 Task: Add the task  Develop a new customer relationship management (CRM) system to the section Agile Alliance in the project AgileAvail and add a Due Date to the respective task as 2023/11/23
Action: Mouse moved to (83, 438)
Screenshot: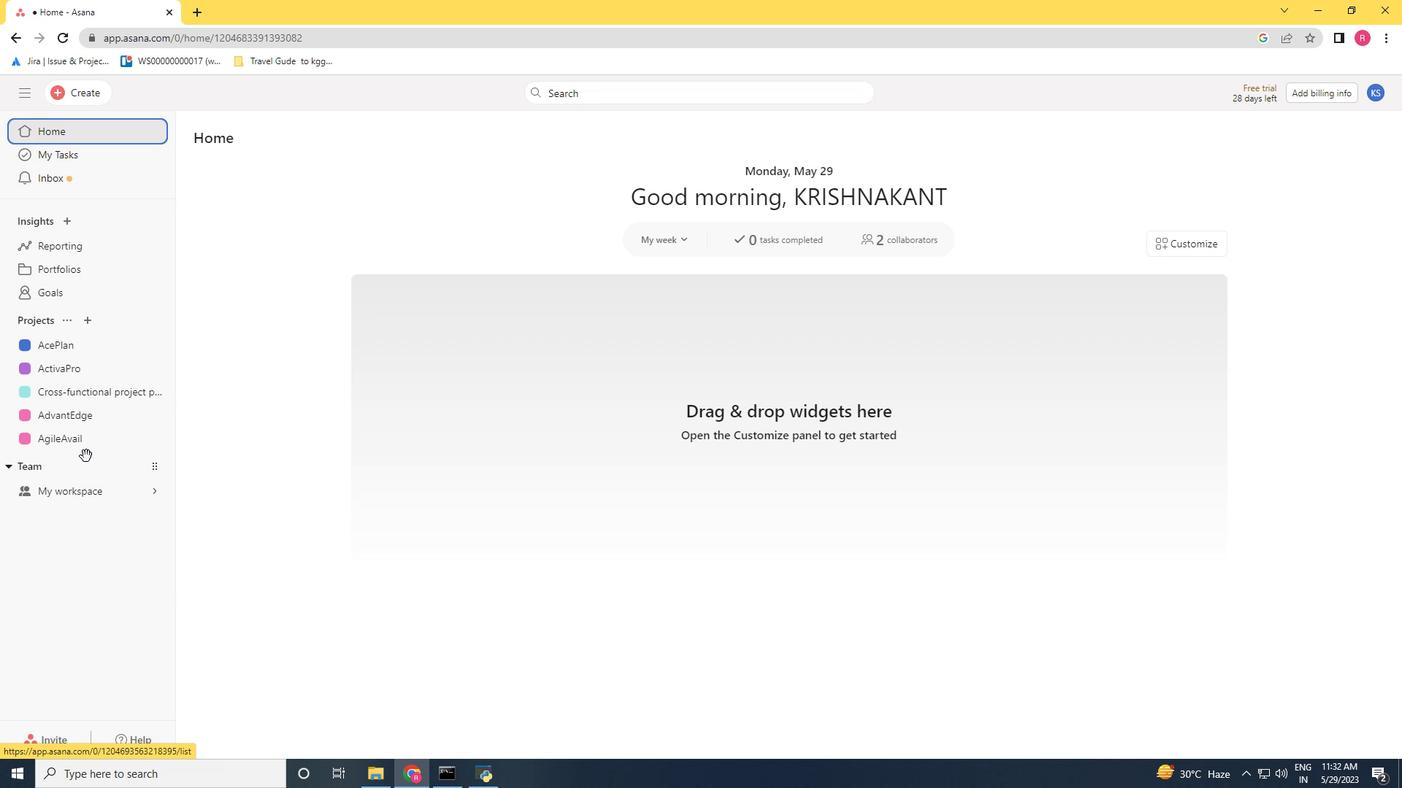 
Action: Mouse pressed left at (83, 438)
Screenshot: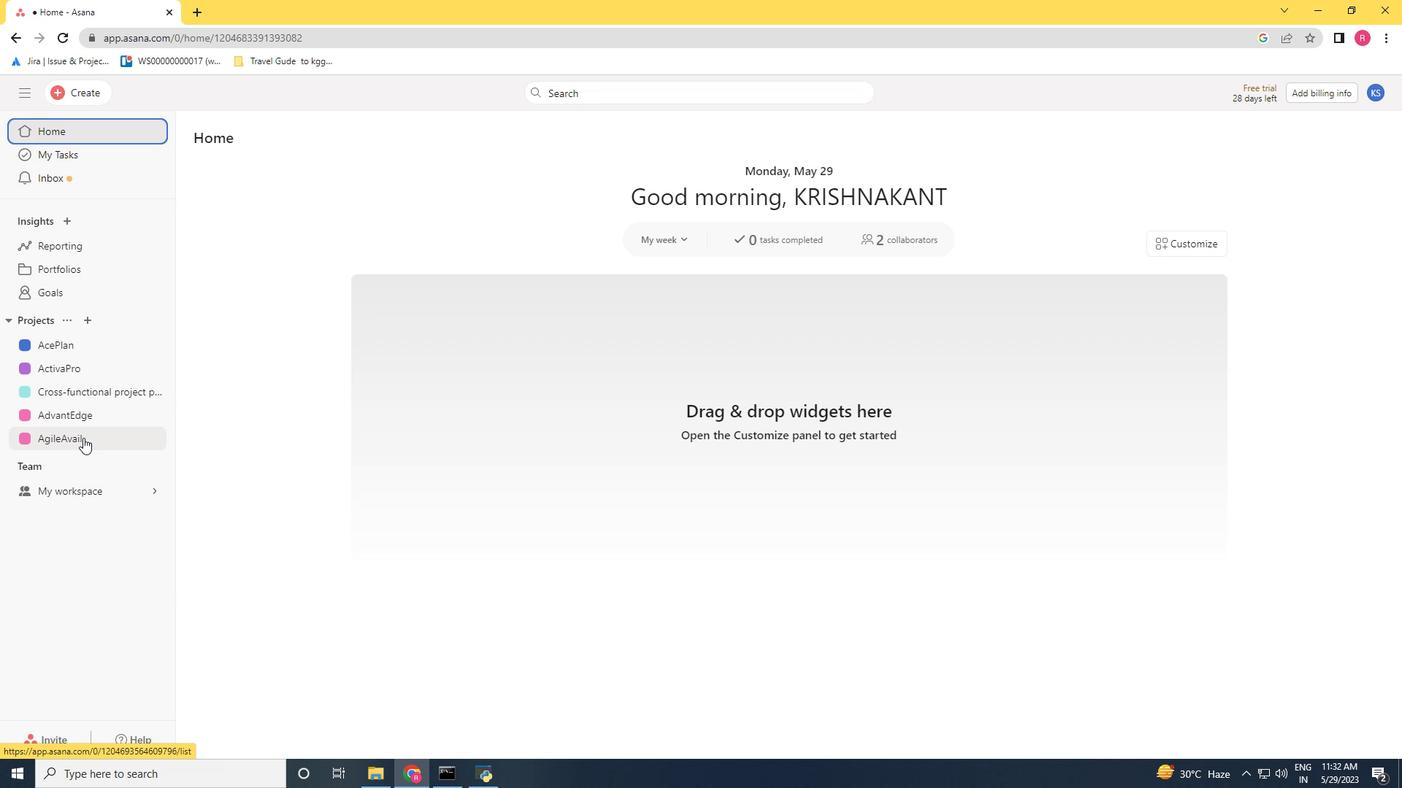 
Action: Mouse moved to (592, 659)
Screenshot: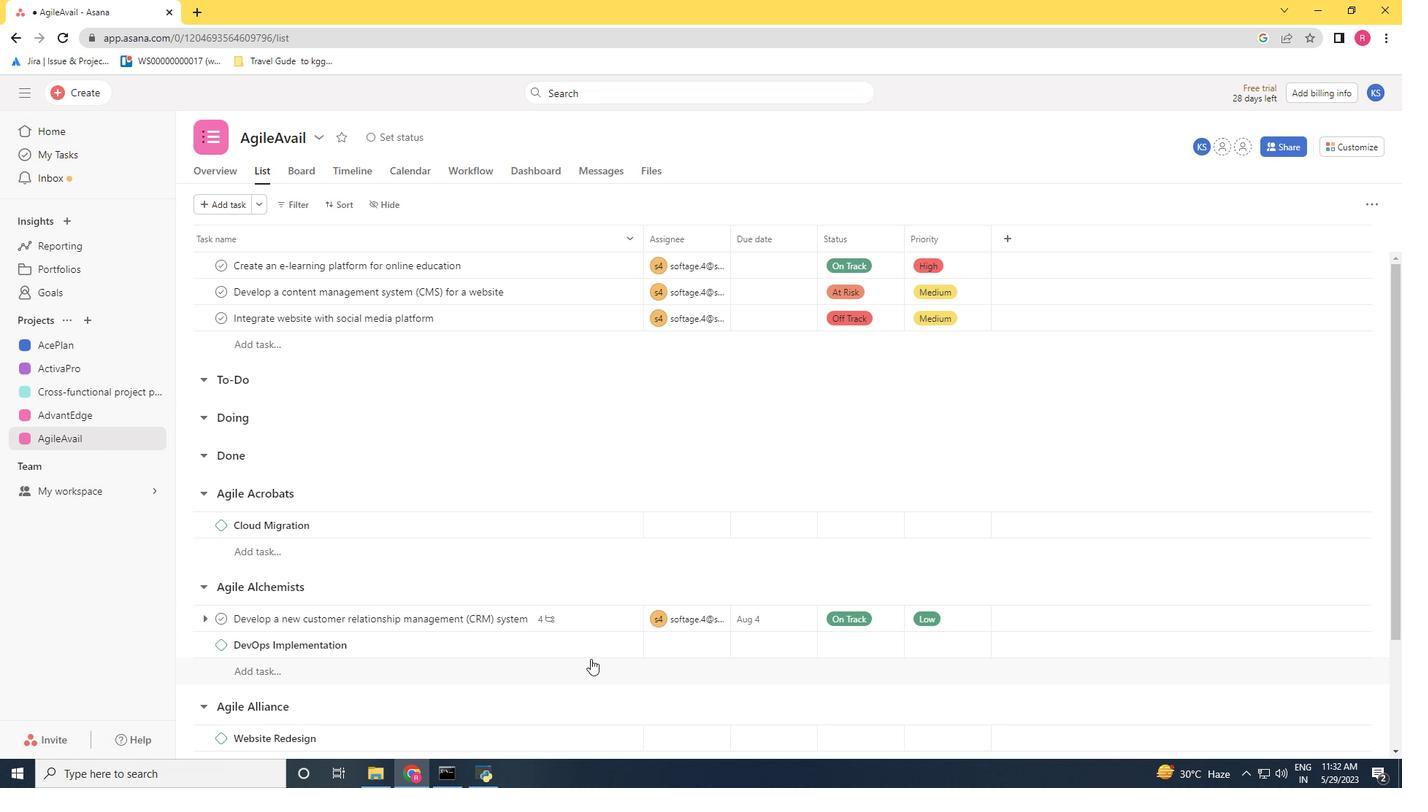 
Action: Mouse scrolled (592, 658) with delta (0, 0)
Screenshot: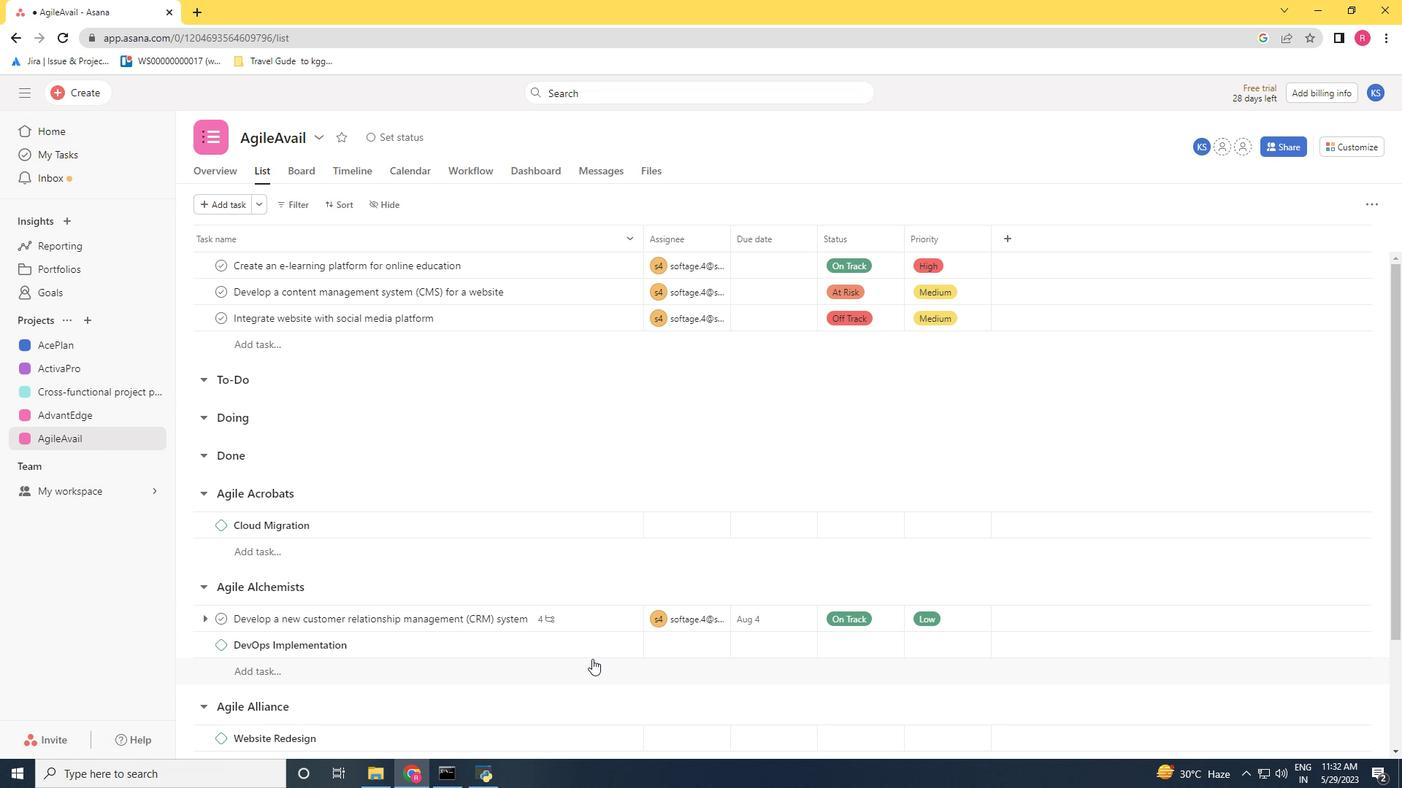 
Action: Mouse moved to (597, 547)
Screenshot: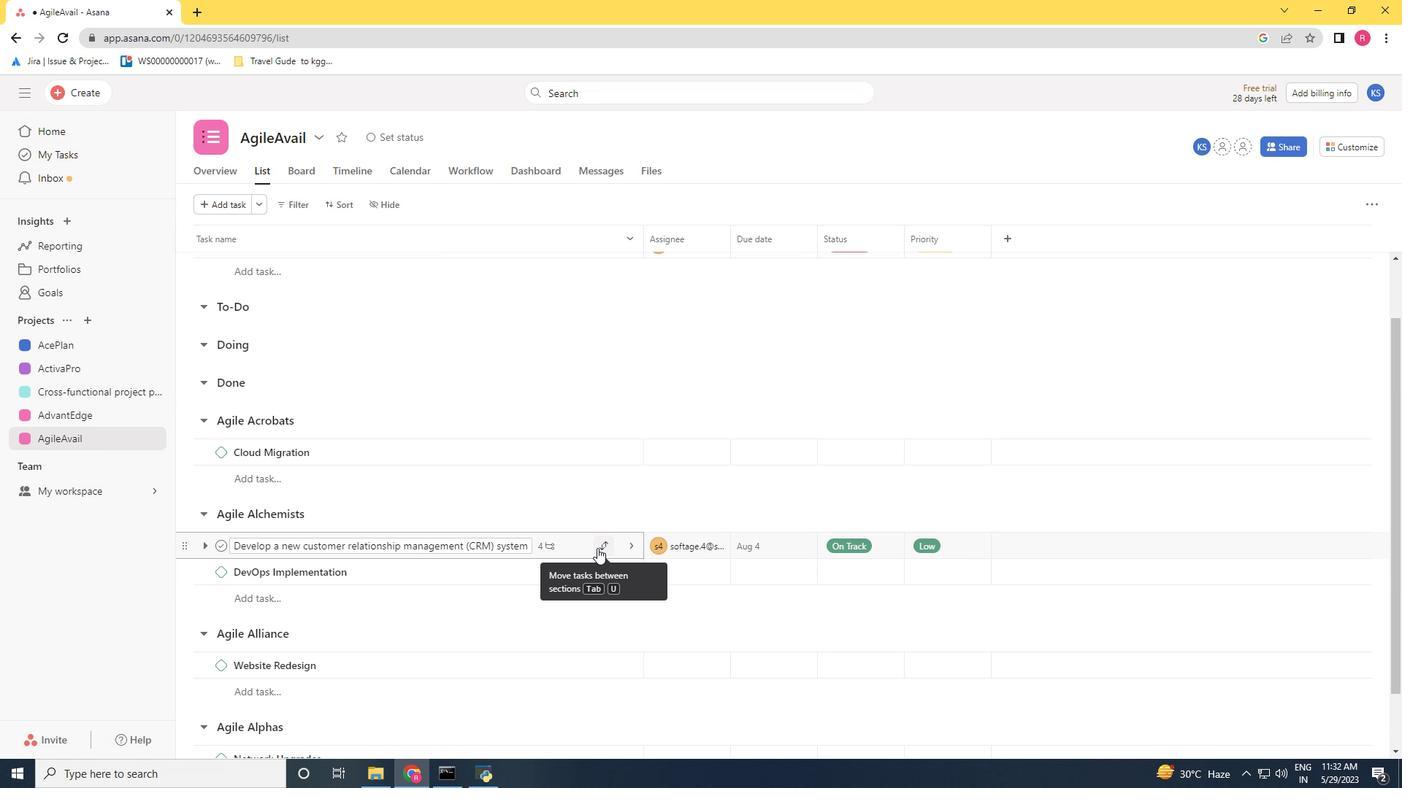 
Action: Mouse pressed left at (597, 547)
Screenshot: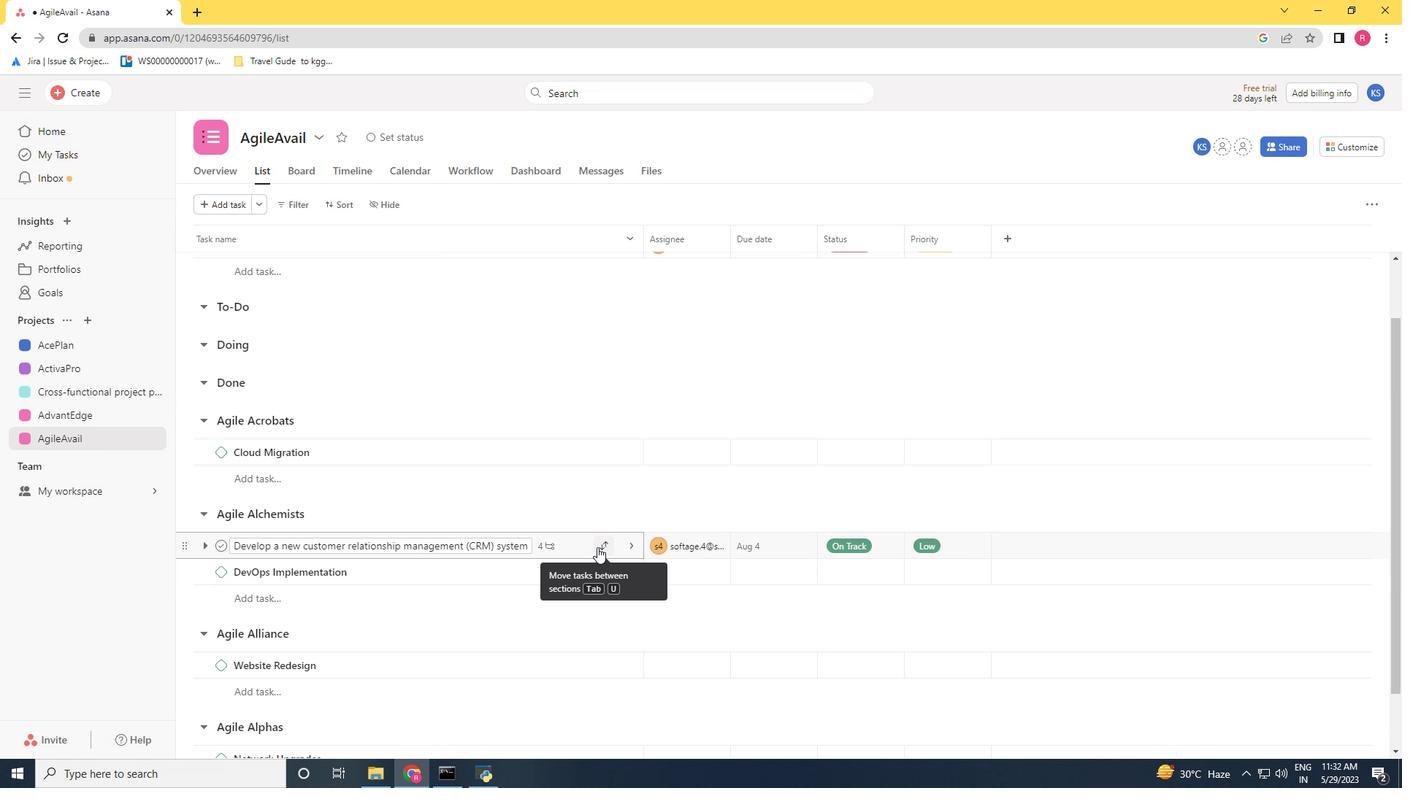 
Action: Mouse moved to (542, 491)
Screenshot: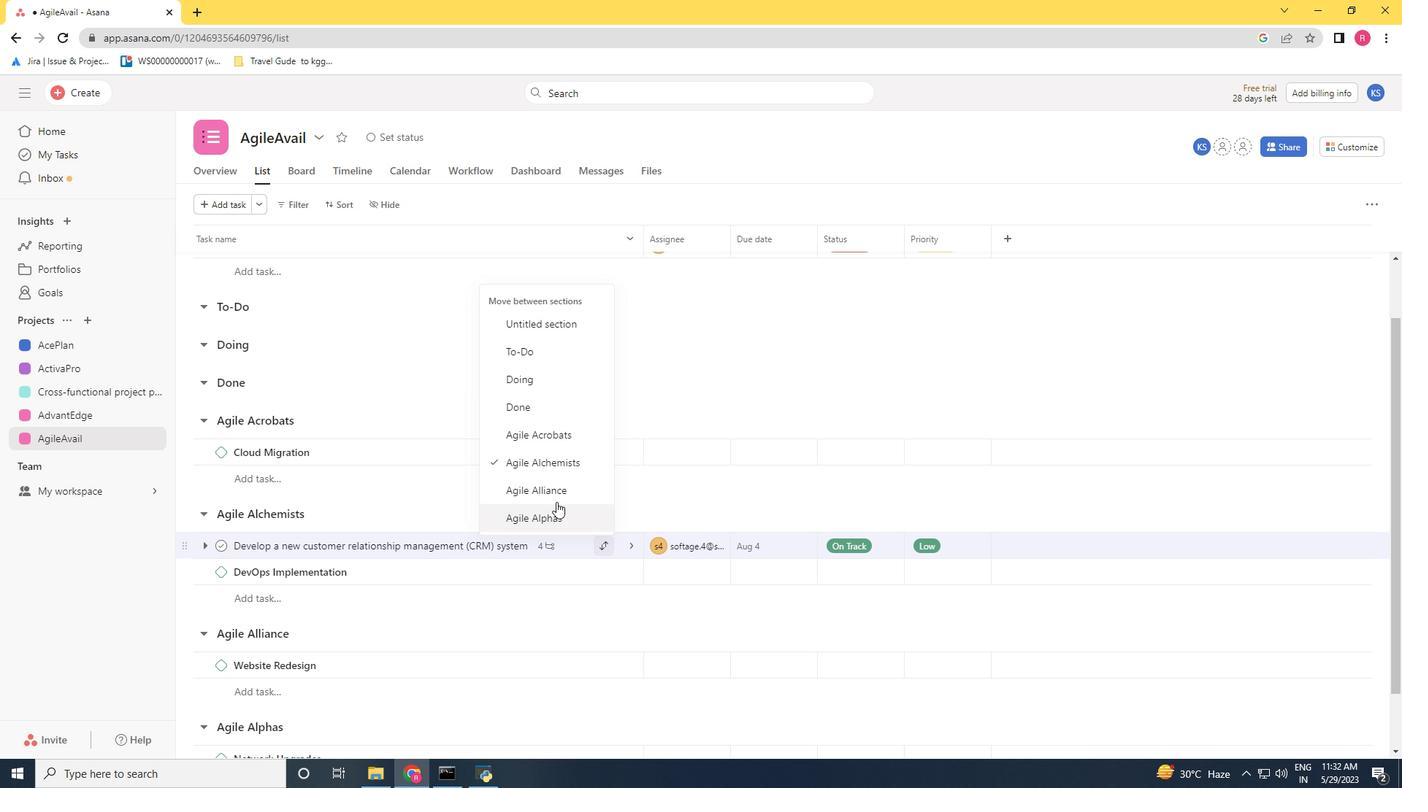 
Action: Mouse pressed left at (542, 491)
Screenshot: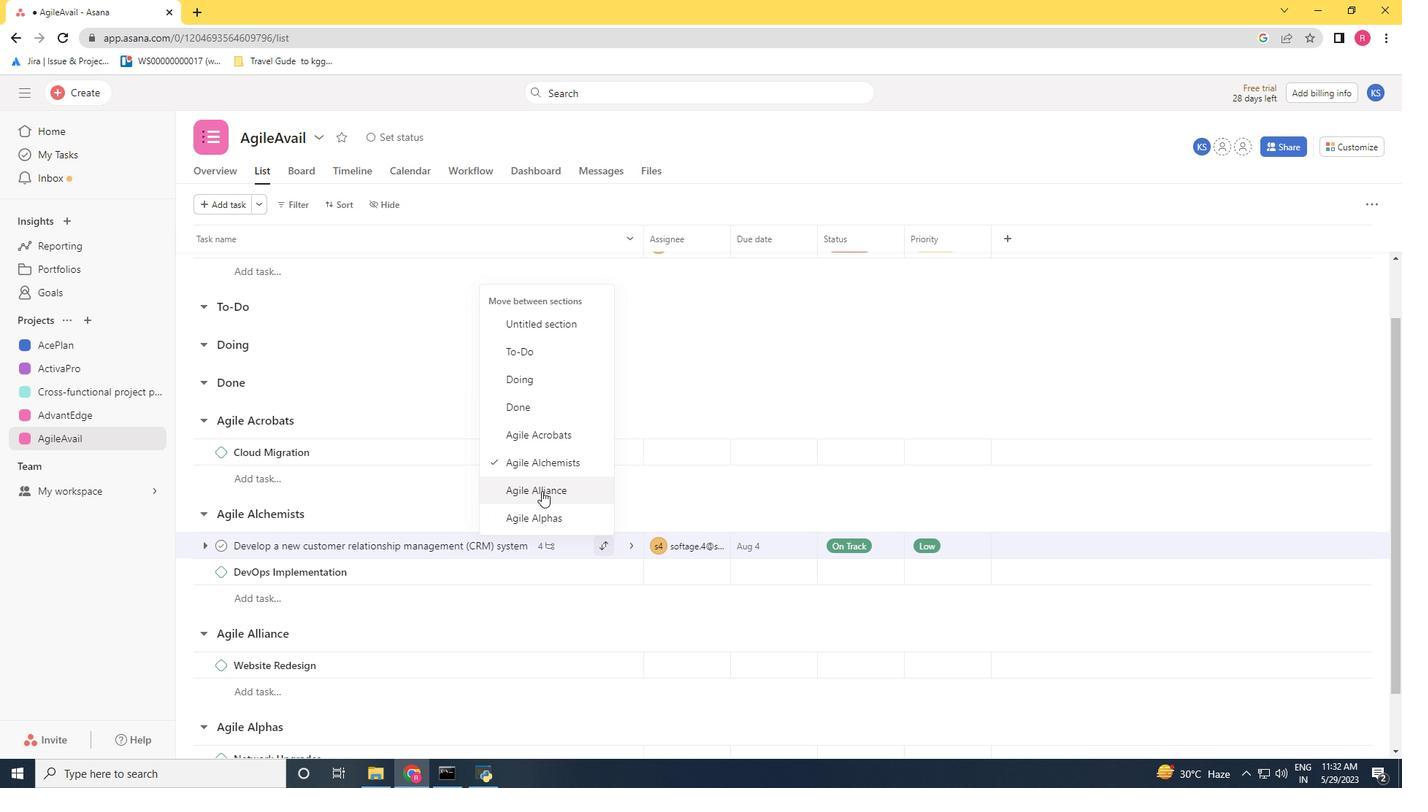 
Action: Mouse moved to (805, 640)
Screenshot: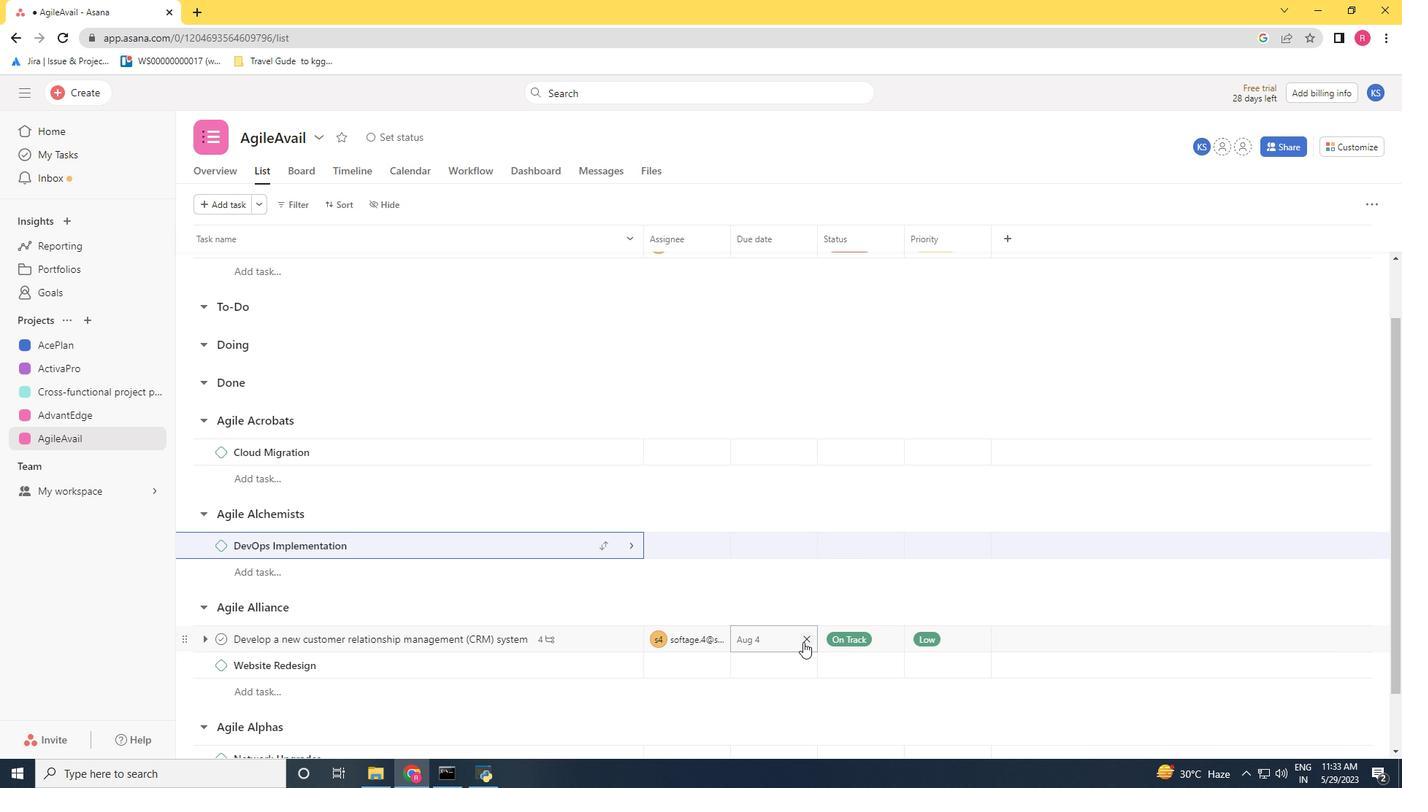 
Action: Mouse pressed left at (805, 640)
Screenshot: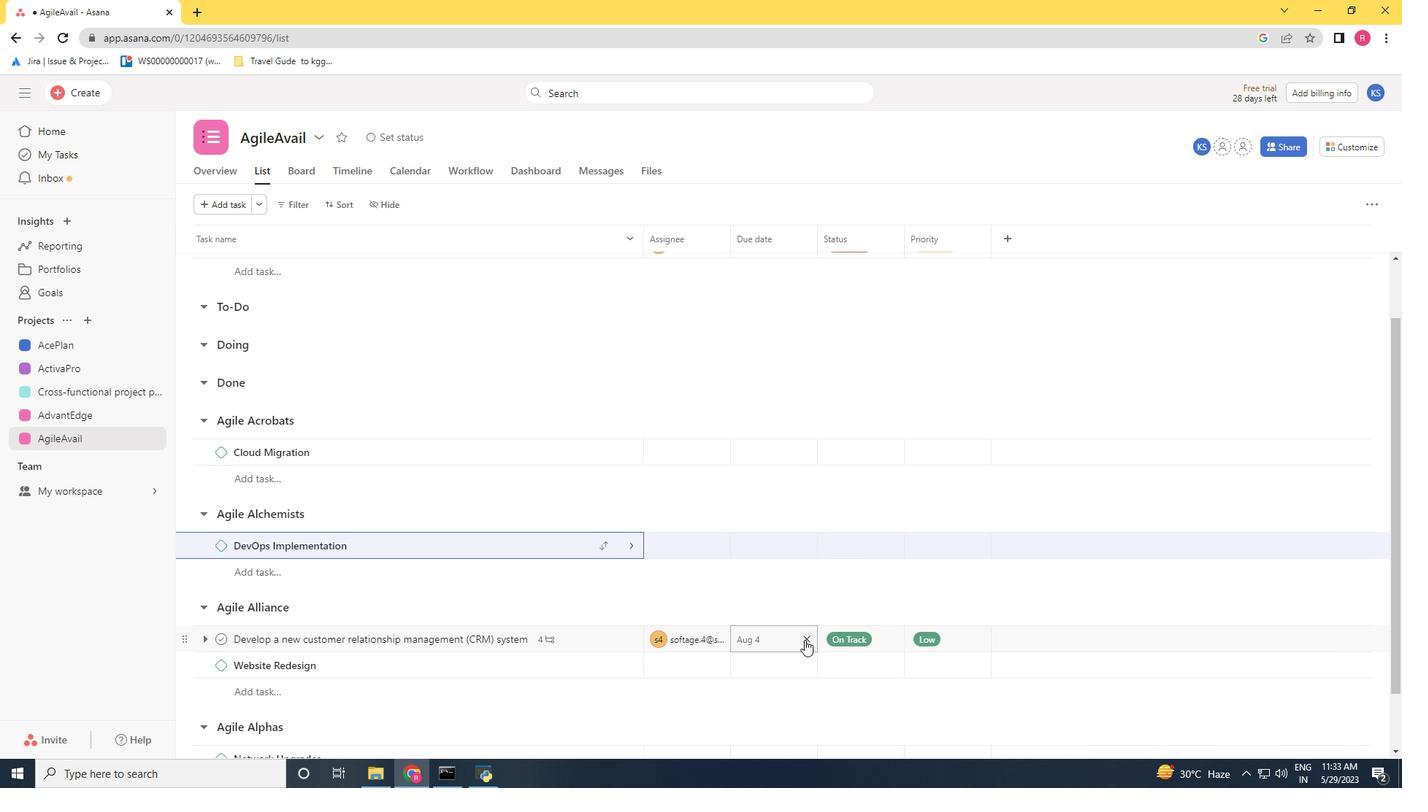 
Action: Mouse moved to (750, 641)
Screenshot: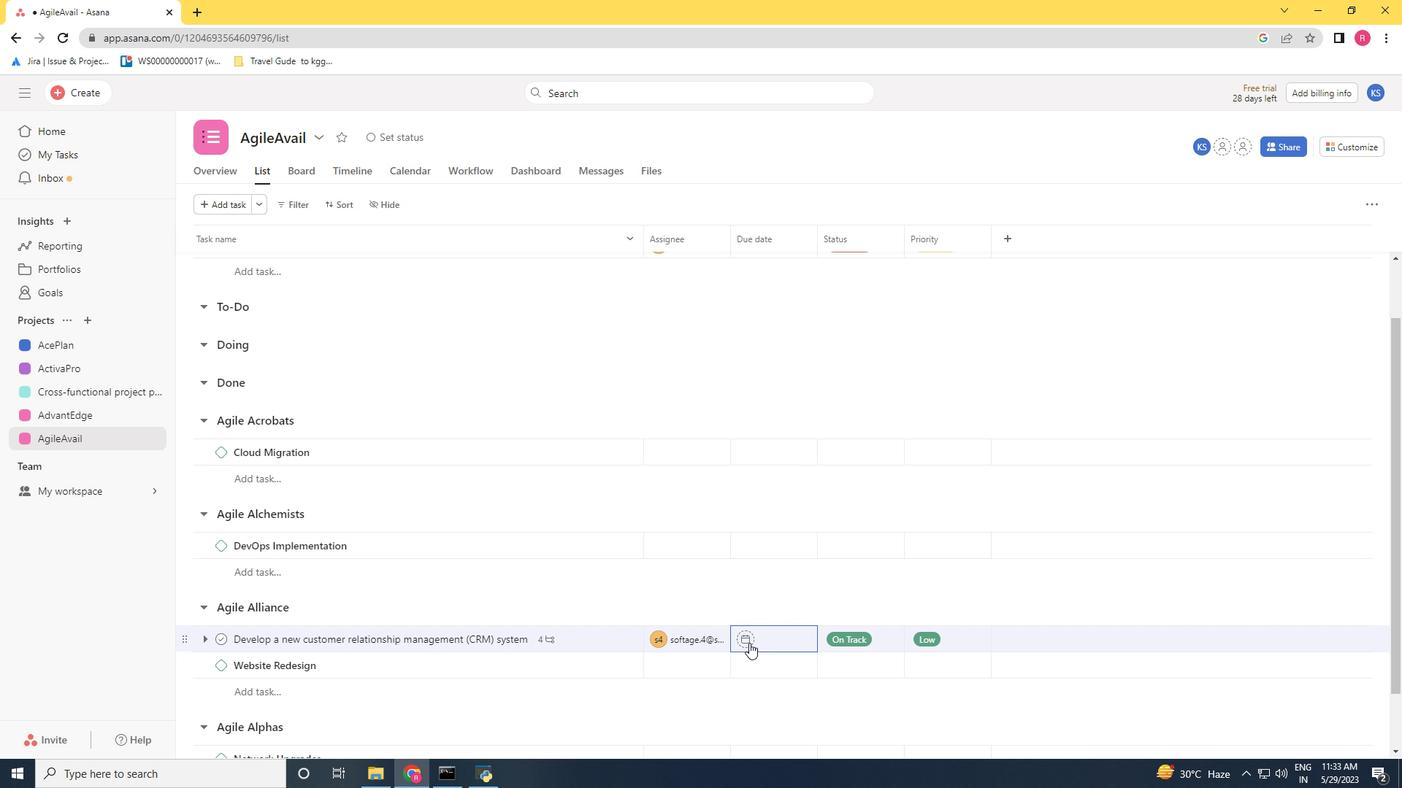 
Action: Mouse pressed left at (750, 641)
Screenshot: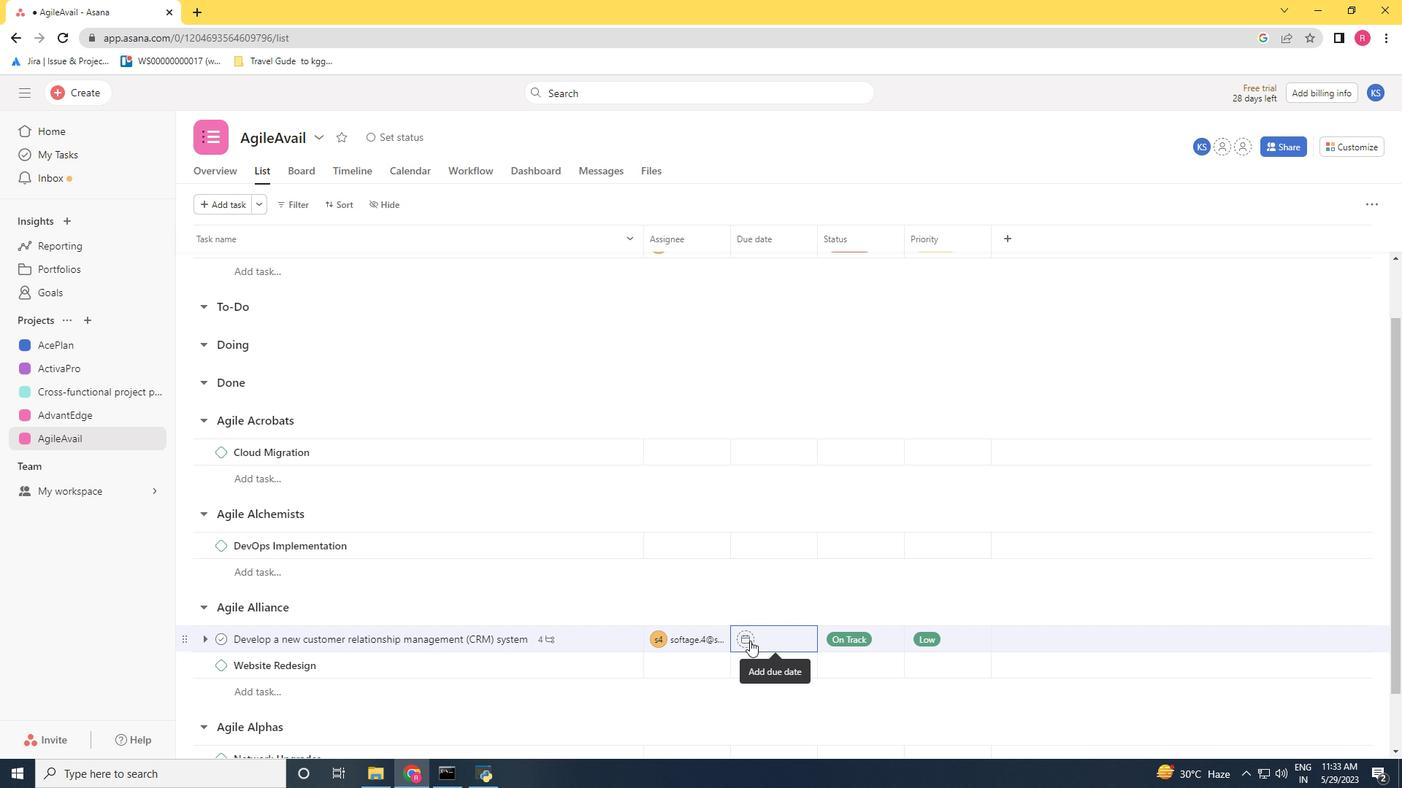 
Action: Mouse moved to (918, 410)
Screenshot: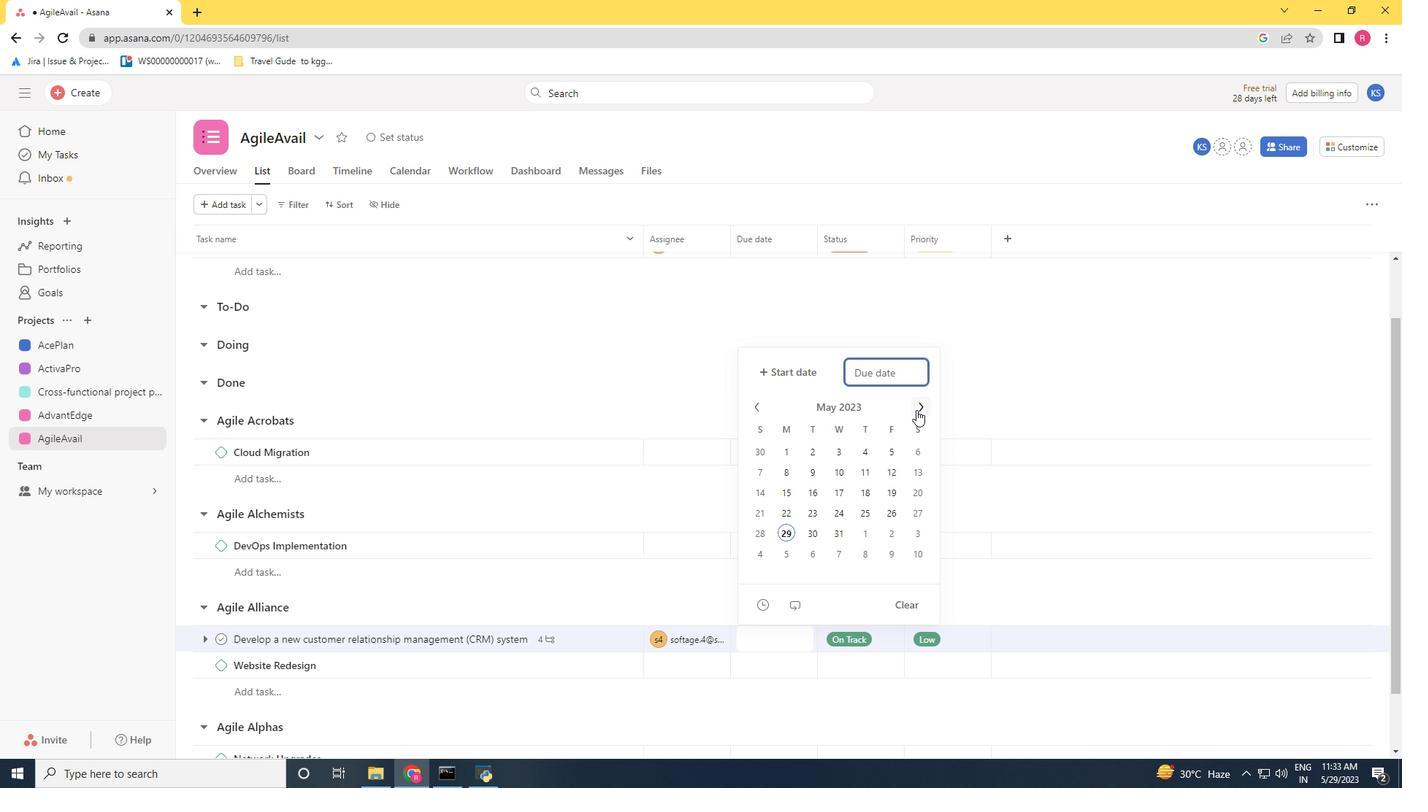 
Action: Mouse pressed left at (918, 410)
Screenshot: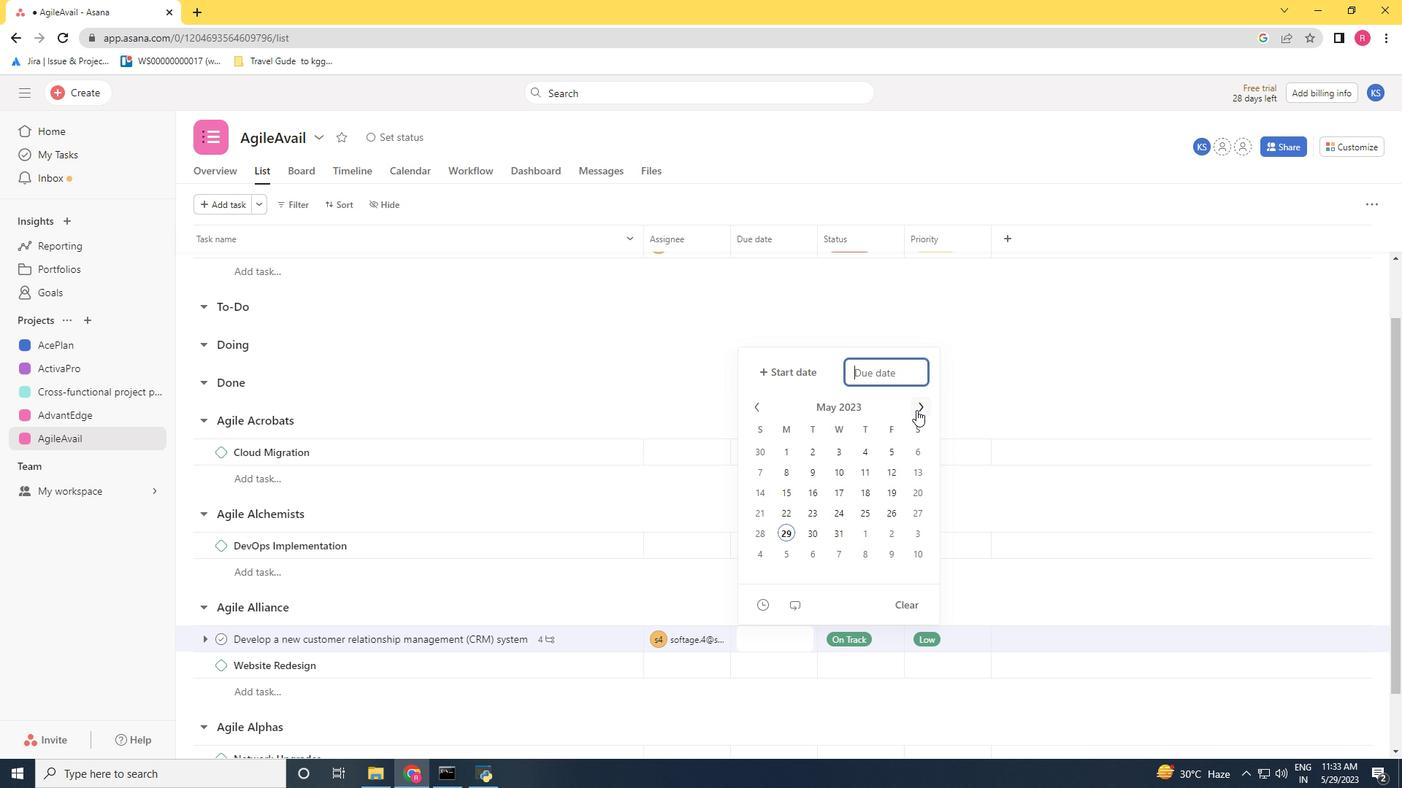 
Action: Mouse pressed left at (918, 410)
Screenshot: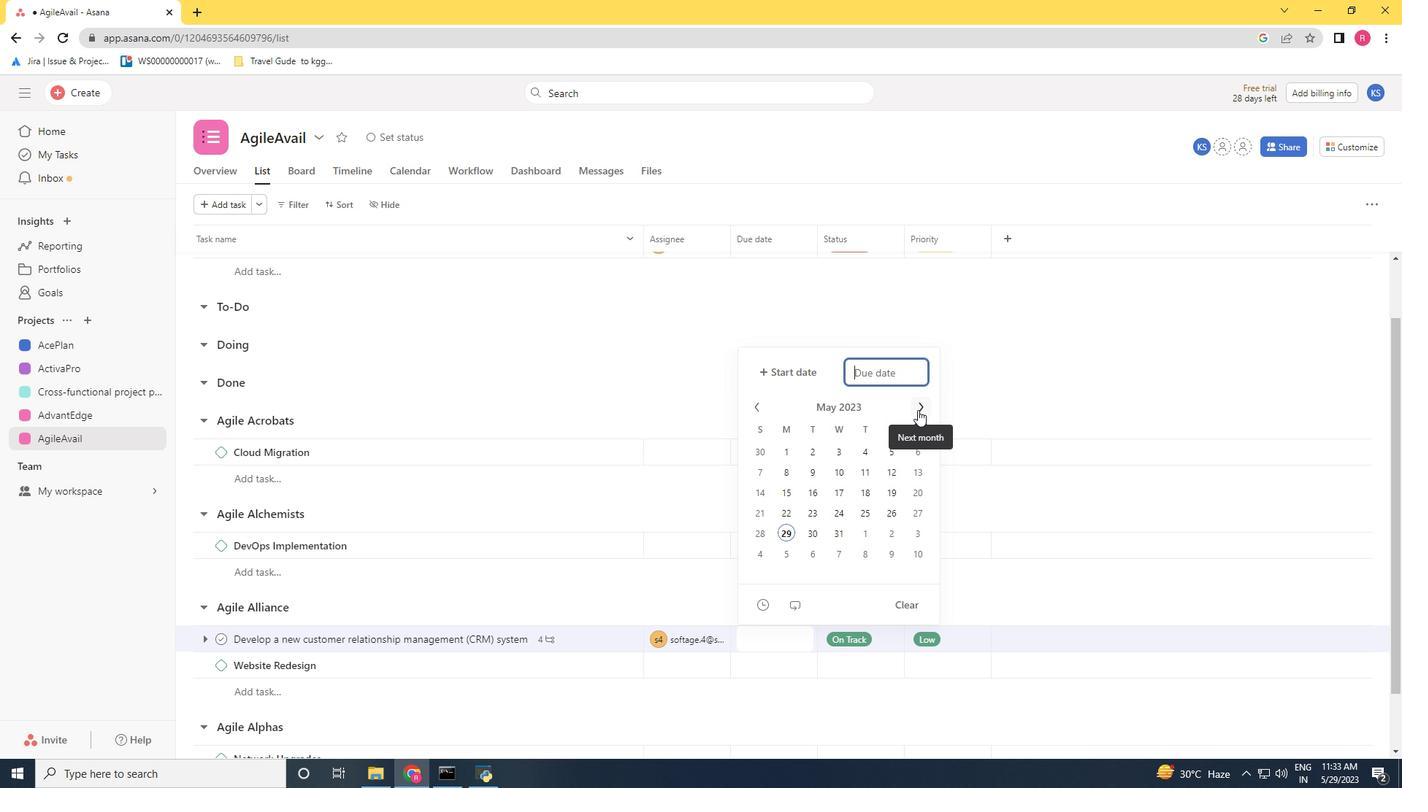 
Action: Mouse pressed left at (918, 410)
Screenshot: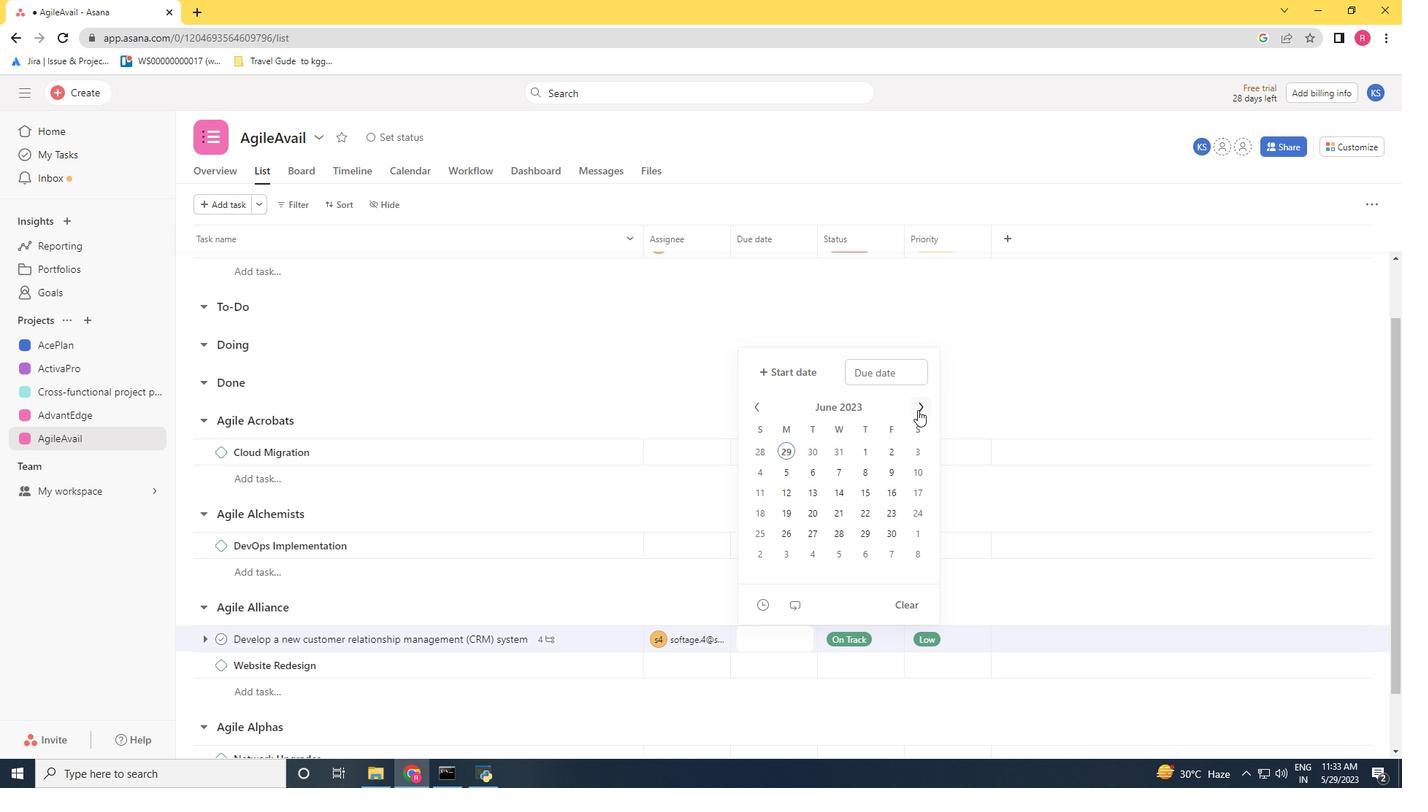 
Action: Mouse pressed left at (918, 410)
Screenshot: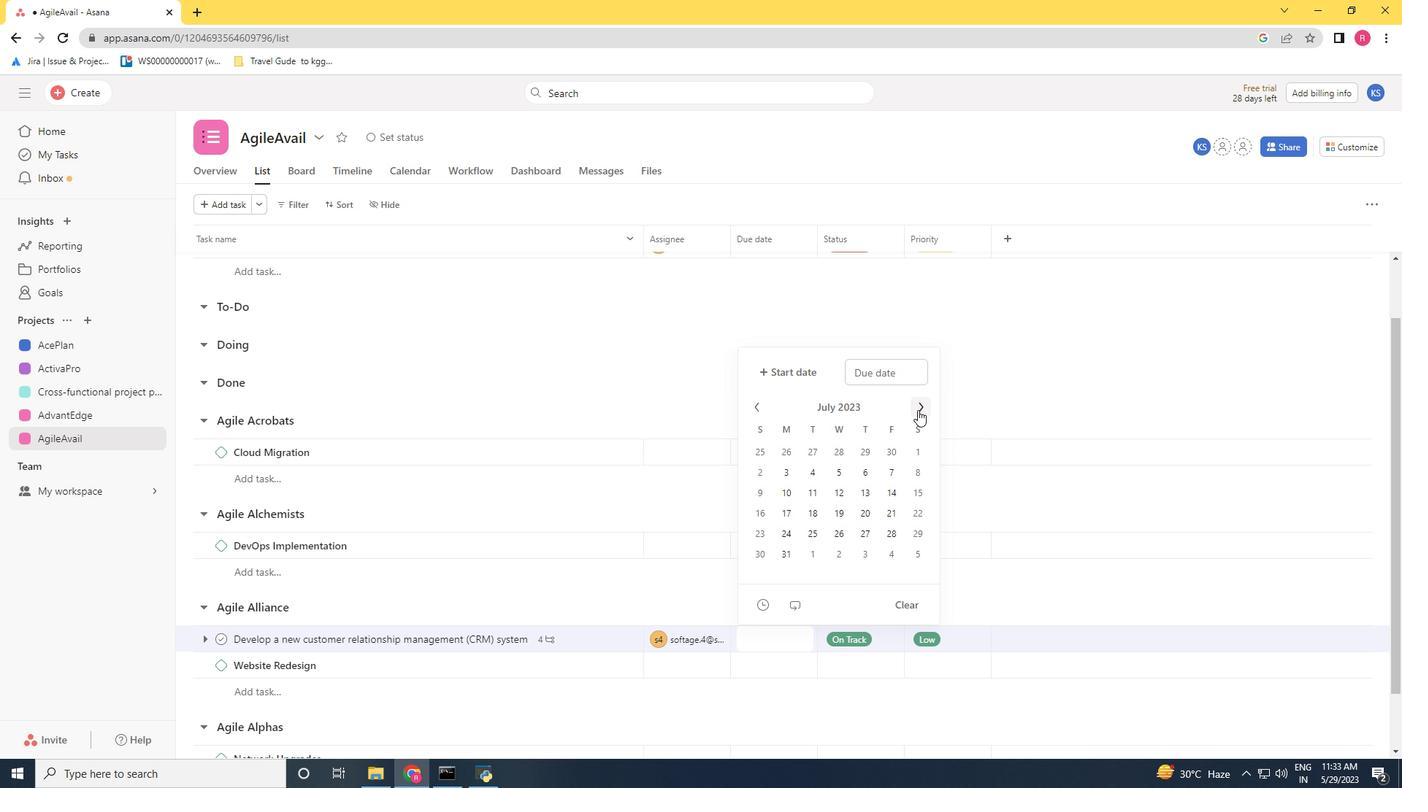 
Action: Mouse pressed left at (918, 410)
Screenshot: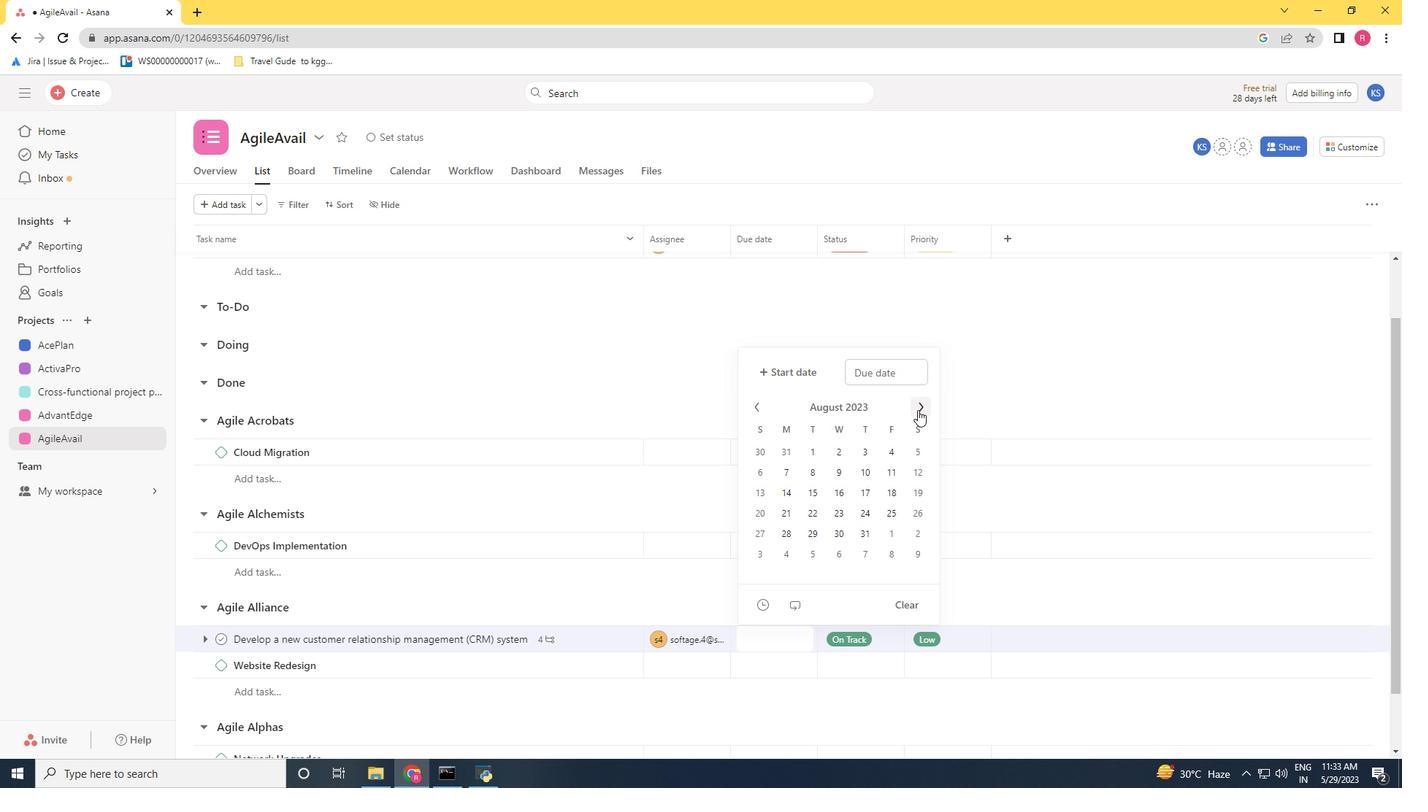 
Action: Mouse pressed left at (918, 410)
Screenshot: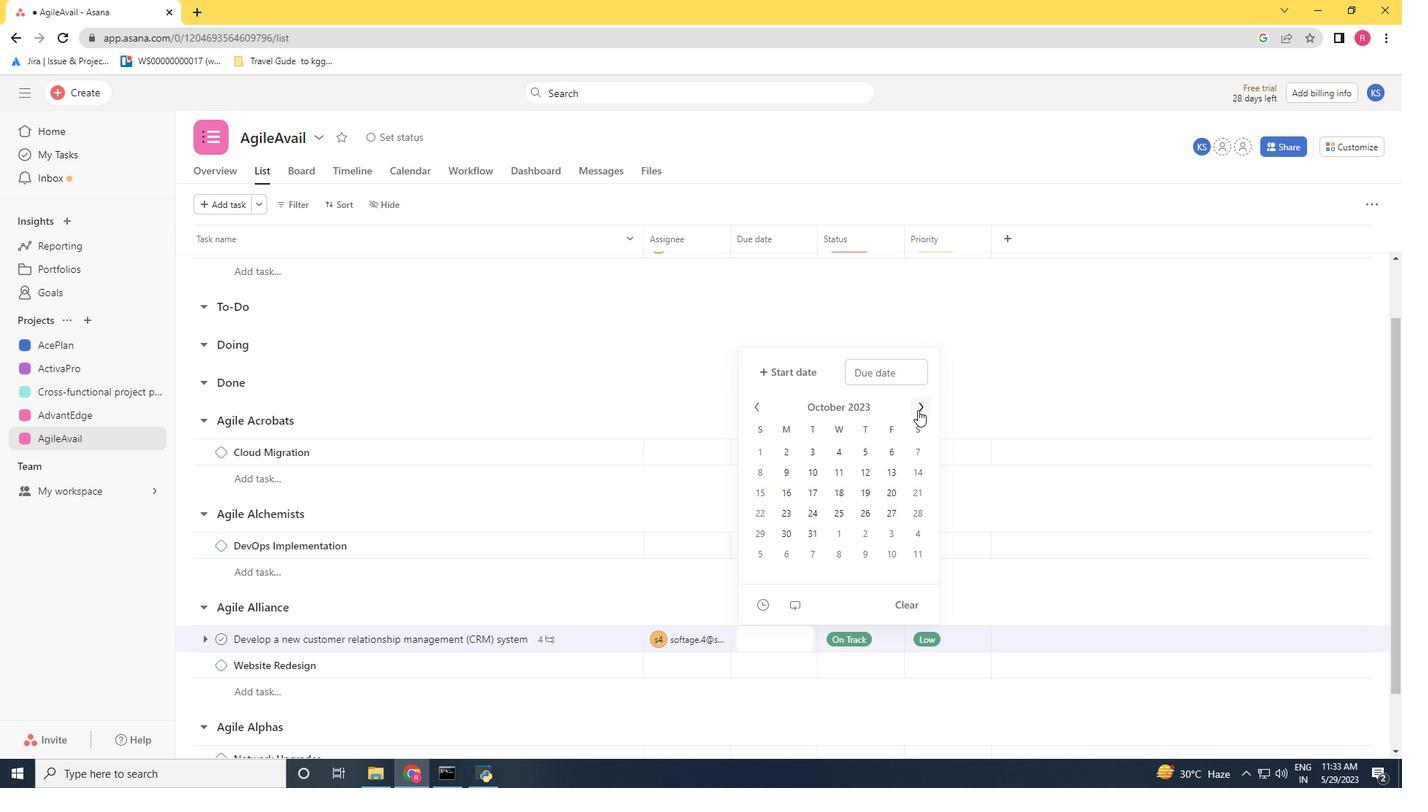 
Action: Mouse moved to (861, 512)
Screenshot: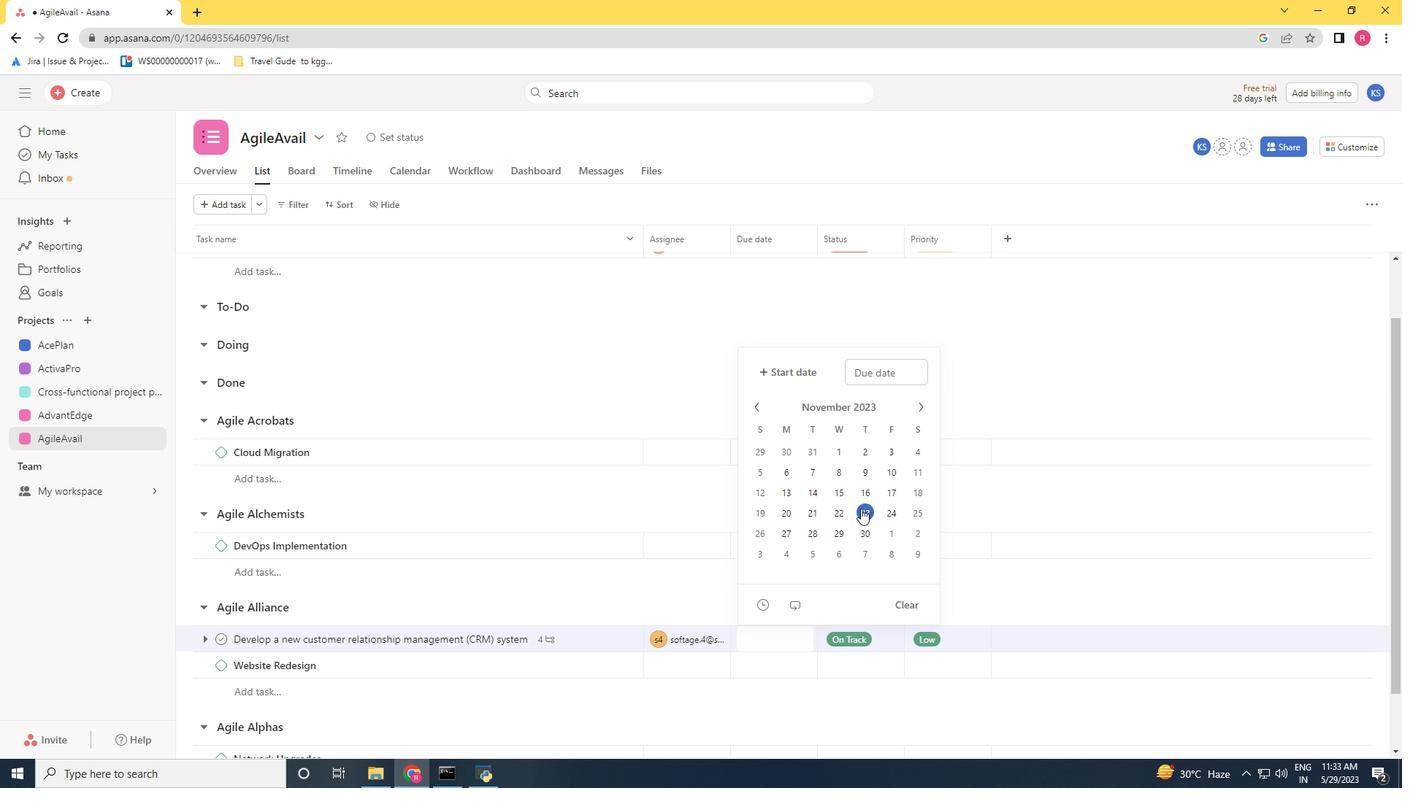 
Action: Mouse pressed left at (861, 512)
Screenshot: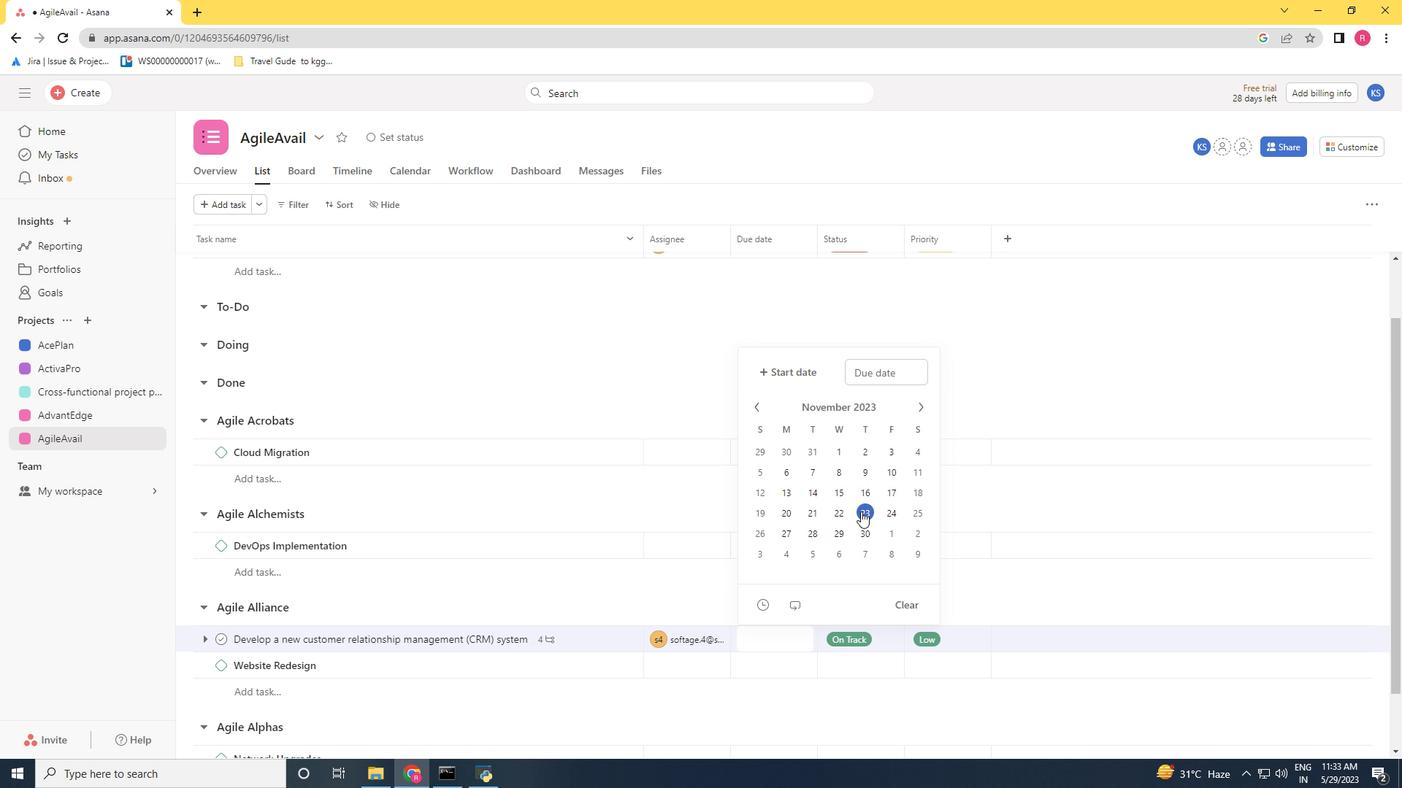 
Action: Mouse moved to (35, 619)
Screenshot: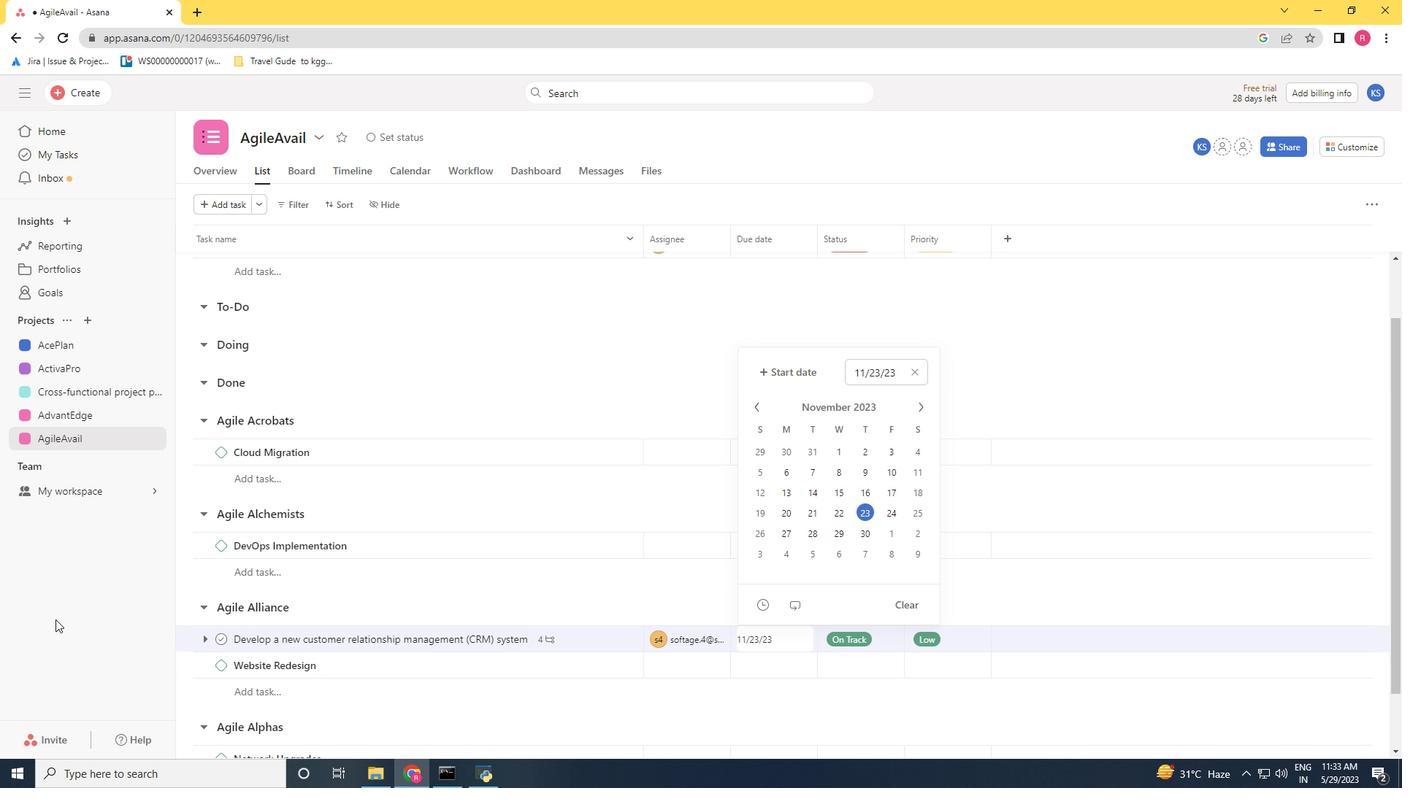 
Action: Mouse pressed left at (35, 619)
Screenshot: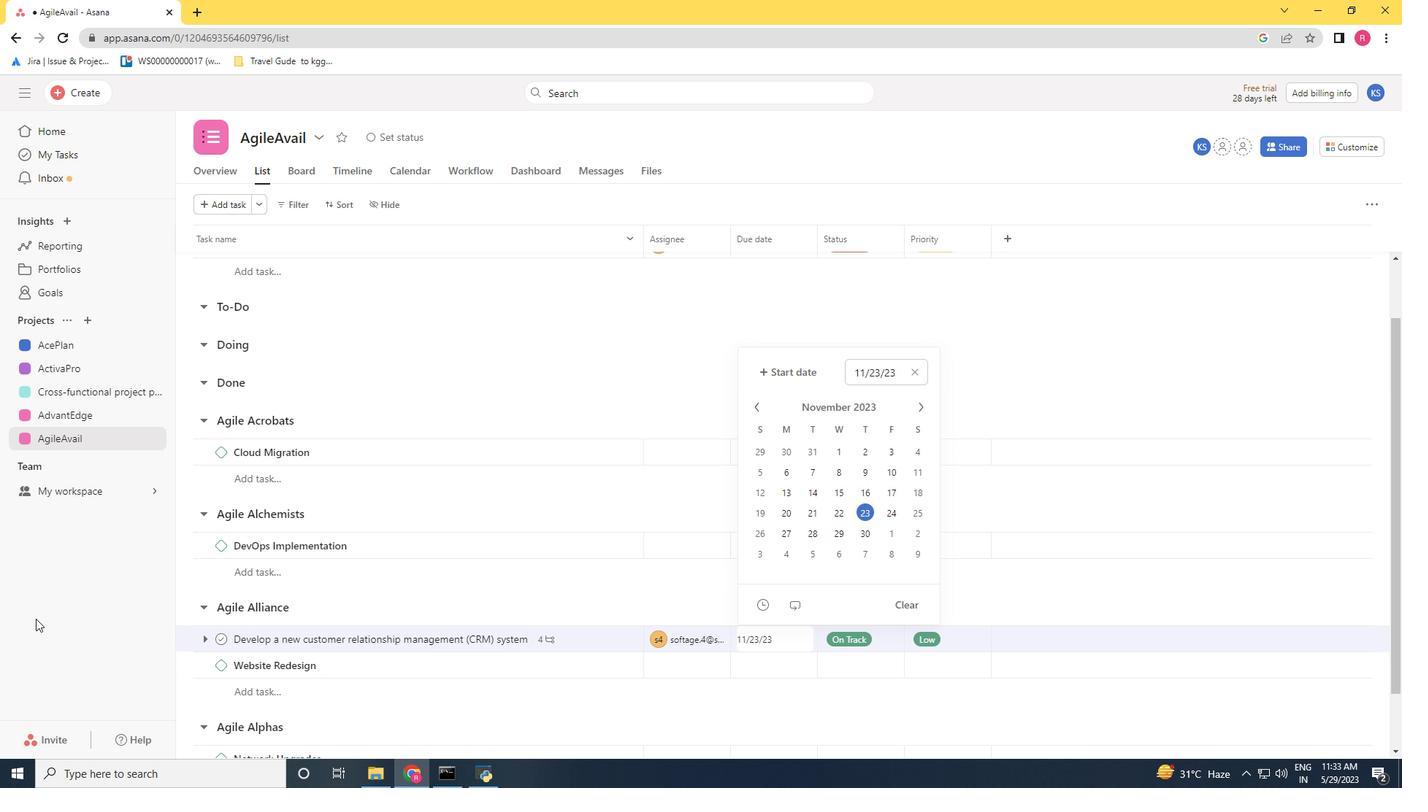 
